 Task: Toggle the select subwords in the smart select.
Action: Mouse moved to (15, 478)
Screenshot: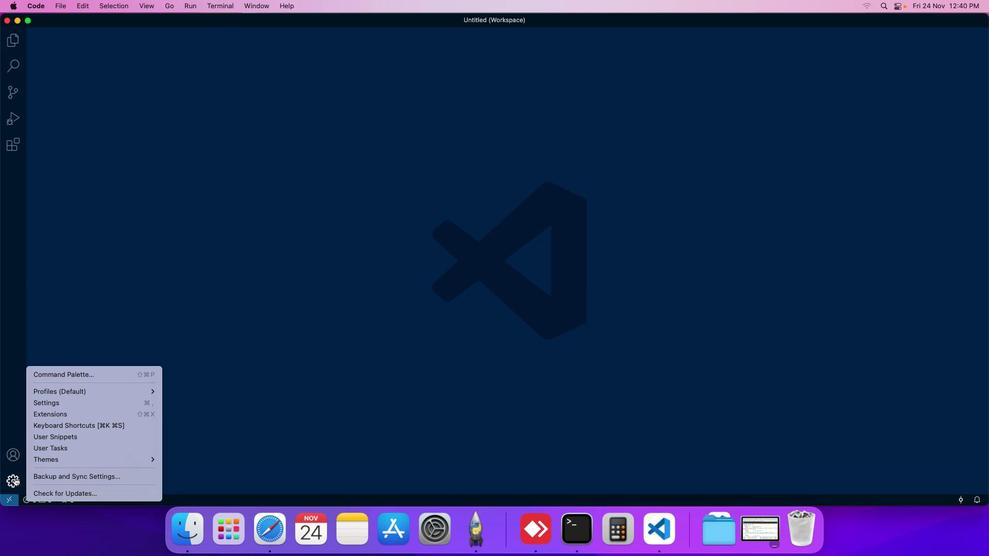 
Action: Mouse pressed left at (15, 478)
Screenshot: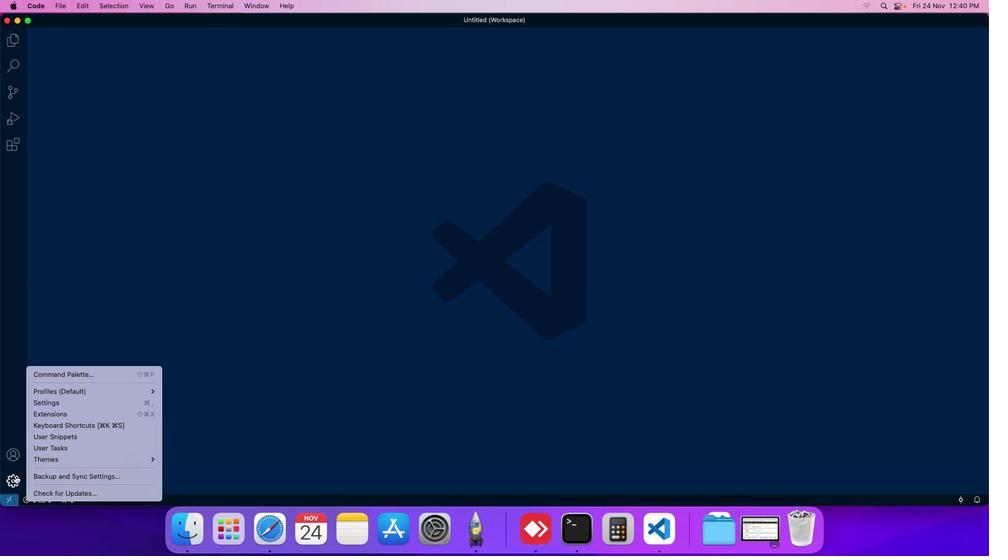 
Action: Mouse moved to (72, 402)
Screenshot: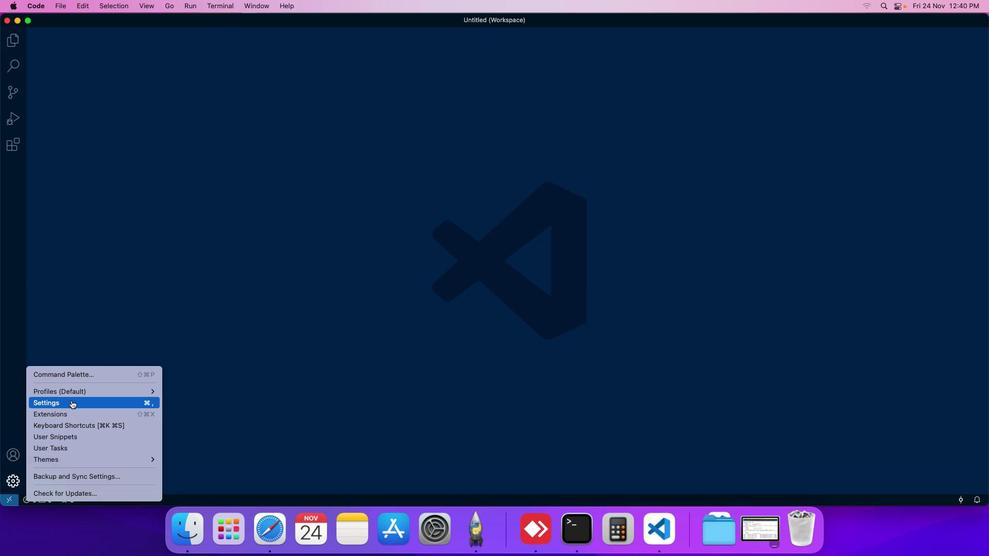 
Action: Mouse pressed left at (72, 402)
Screenshot: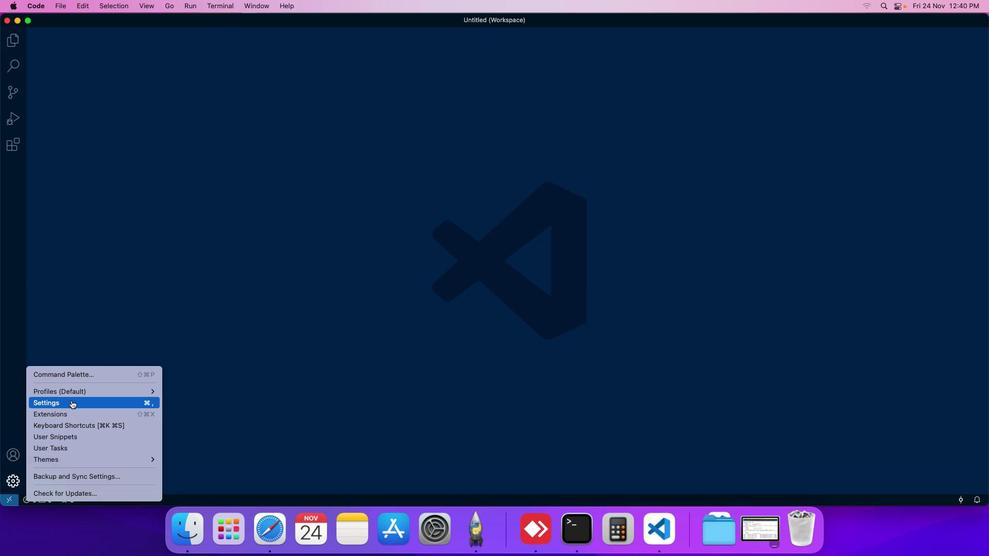 
Action: Mouse moved to (228, 117)
Screenshot: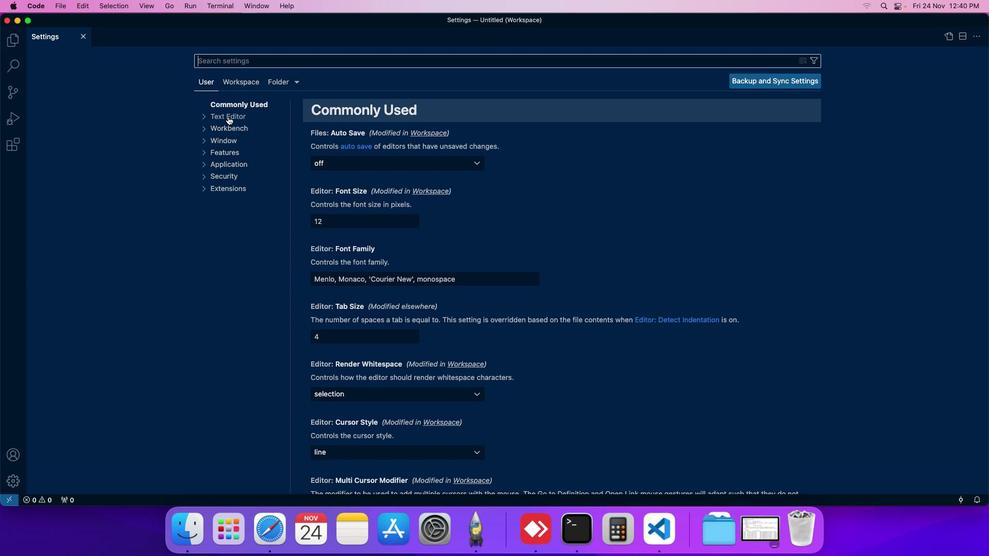 
Action: Mouse pressed left at (228, 117)
Screenshot: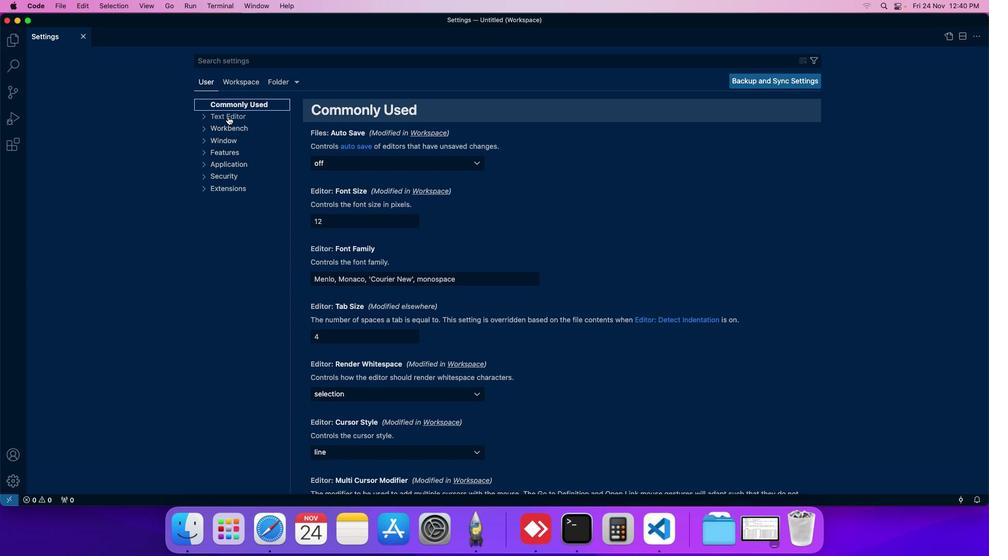 
Action: Mouse moved to (340, 210)
Screenshot: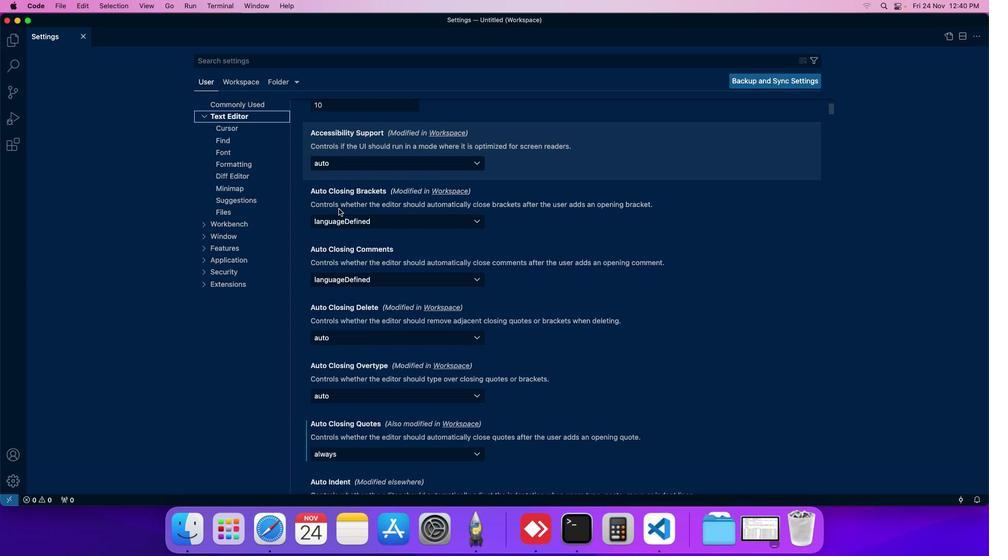 
Action: Mouse scrolled (340, 210) with delta (1, 0)
Screenshot: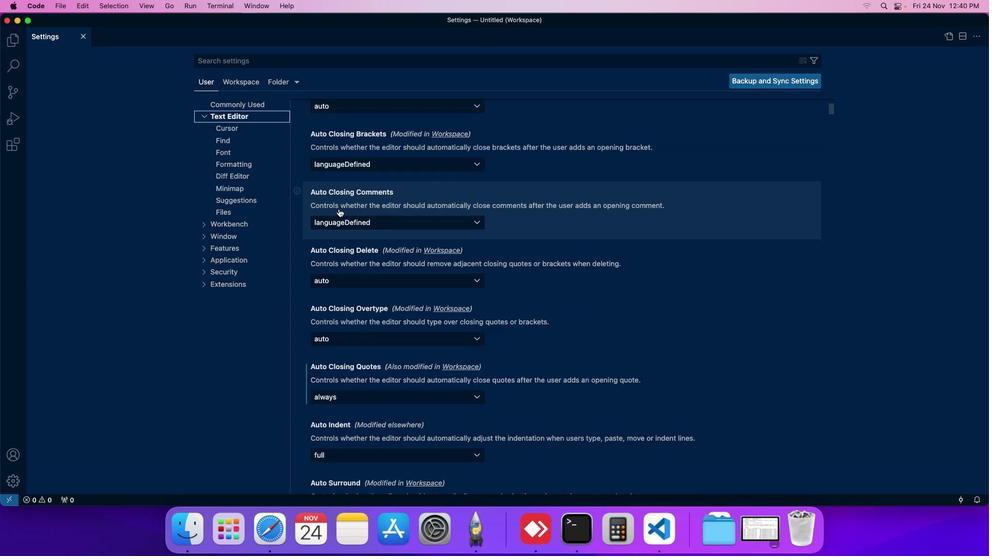 
Action: Mouse scrolled (340, 210) with delta (1, 0)
Screenshot: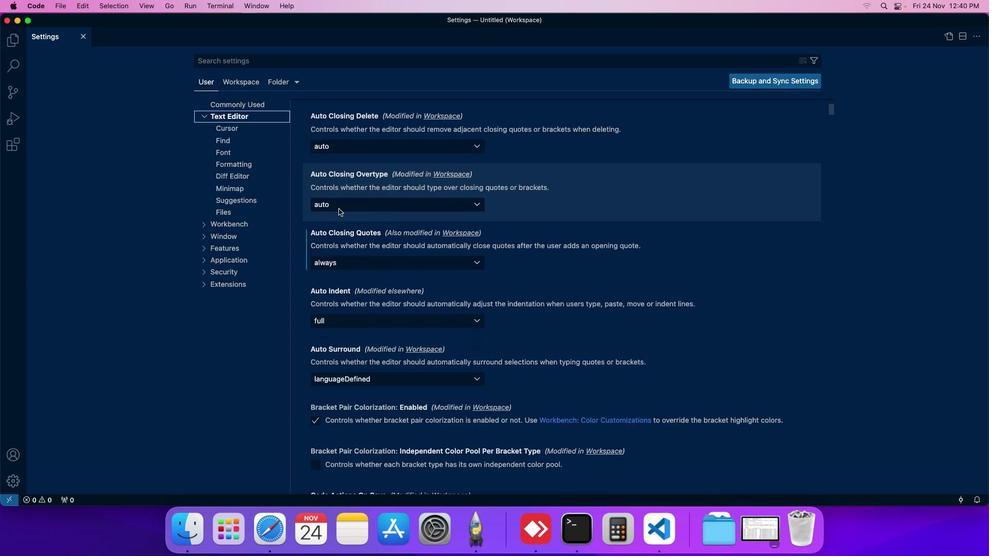 
Action: Mouse scrolled (340, 210) with delta (1, 0)
Screenshot: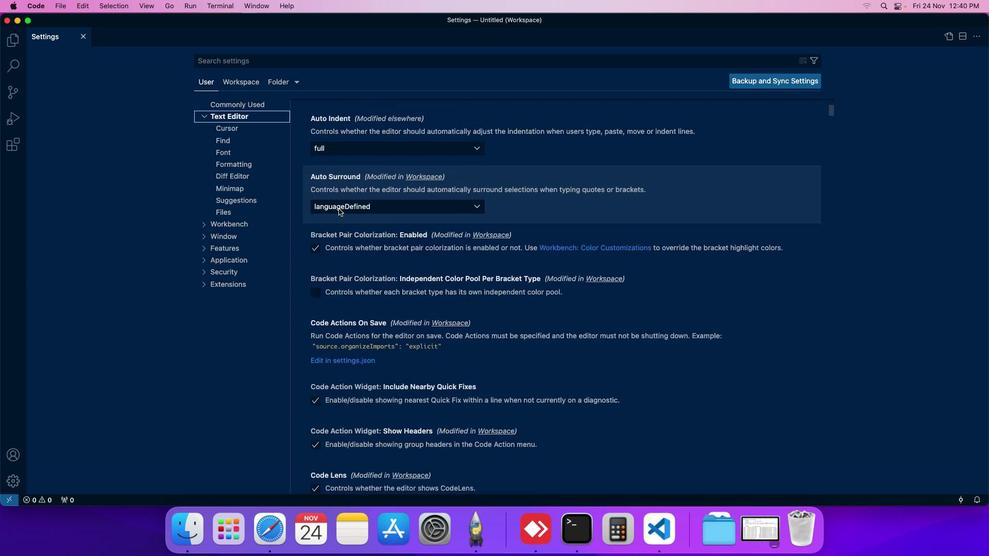 
Action: Mouse scrolled (340, 210) with delta (1, 0)
Screenshot: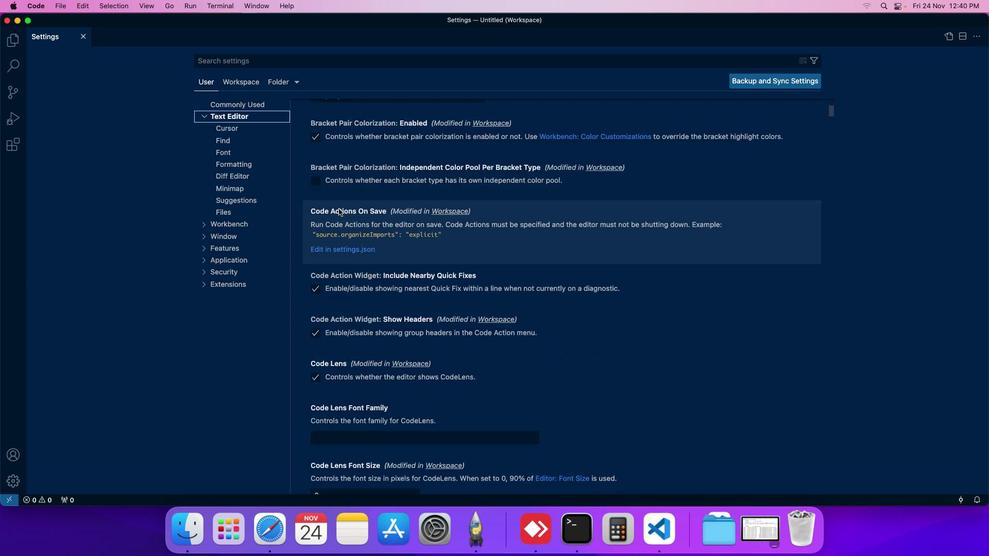 
Action: Mouse scrolled (340, 210) with delta (1, 0)
Screenshot: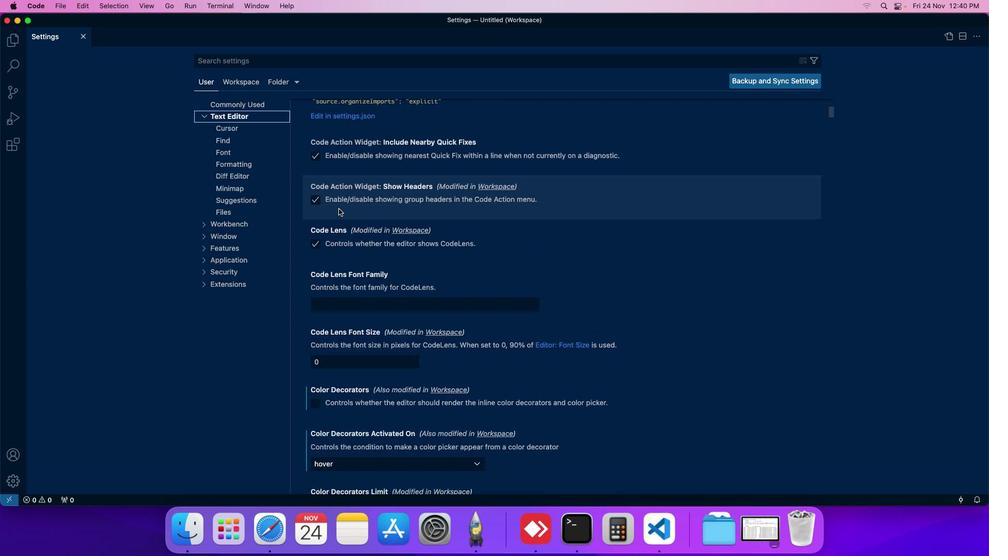 
Action: Mouse moved to (340, 210)
Screenshot: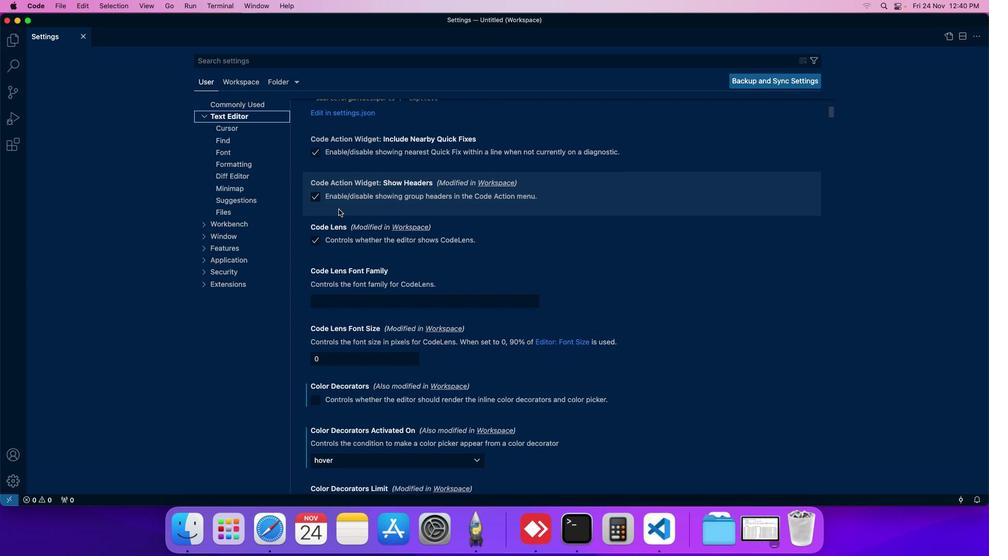 
Action: Mouse scrolled (340, 210) with delta (1, 0)
Screenshot: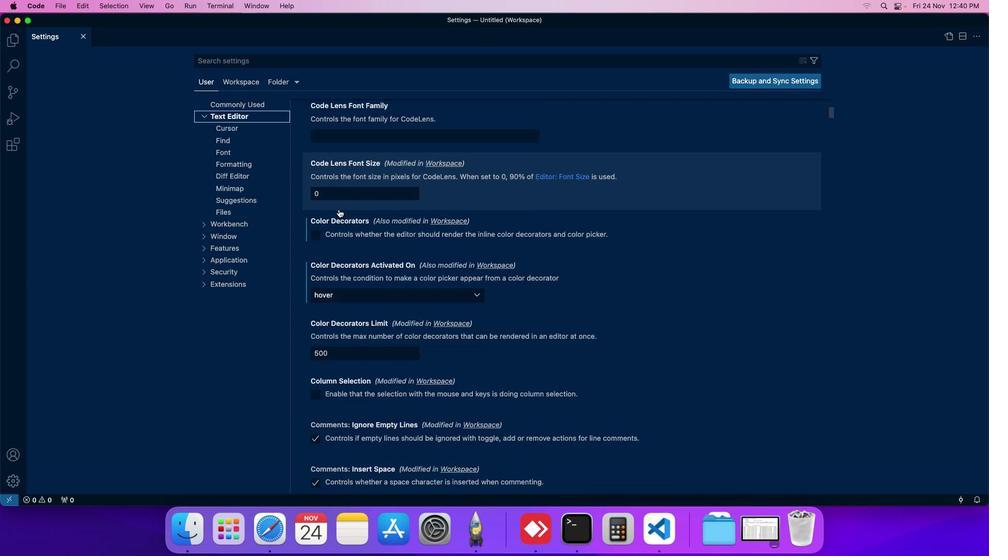
Action: Mouse scrolled (340, 210) with delta (1, 0)
Screenshot: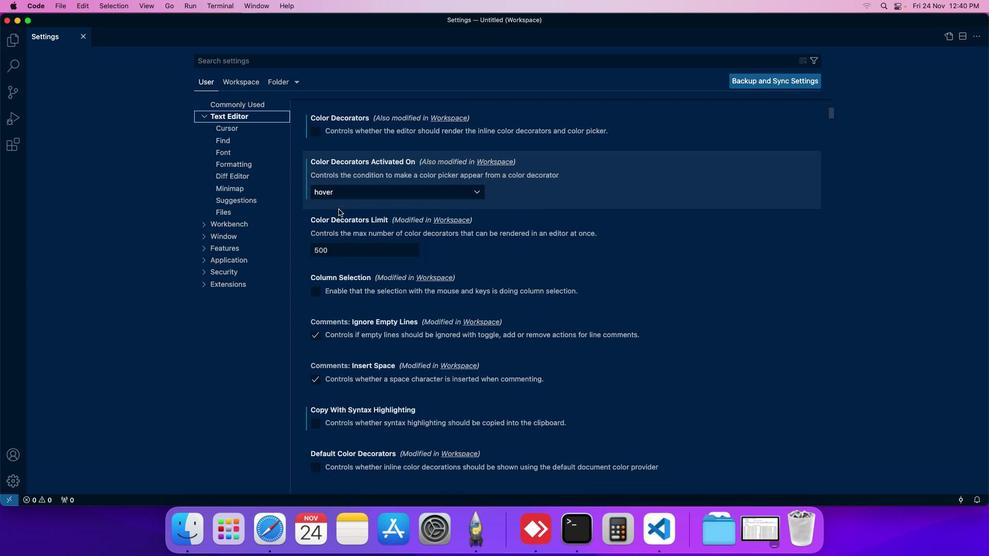 
Action: Mouse scrolled (340, 210) with delta (1, 0)
Screenshot: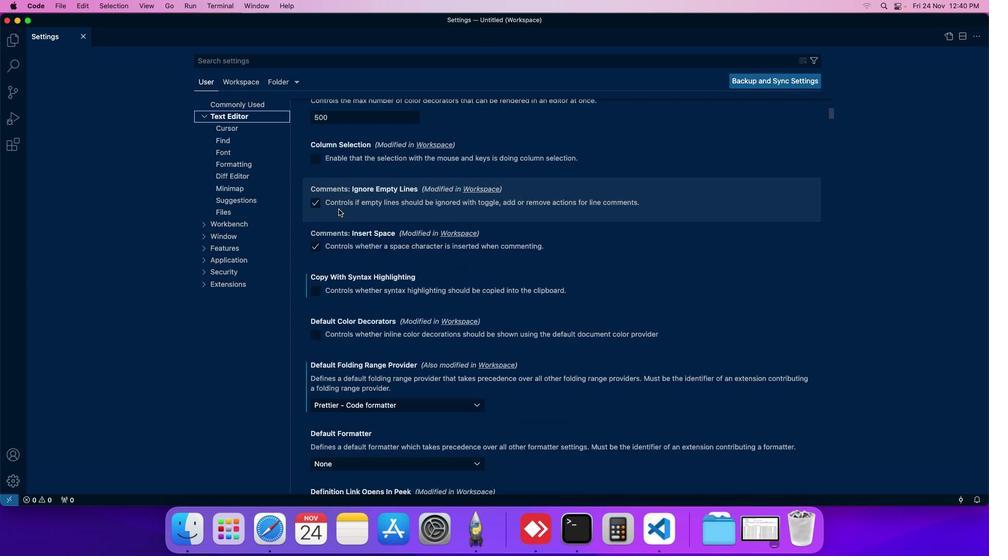 
Action: Mouse scrolled (340, 210) with delta (1, 0)
Screenshot: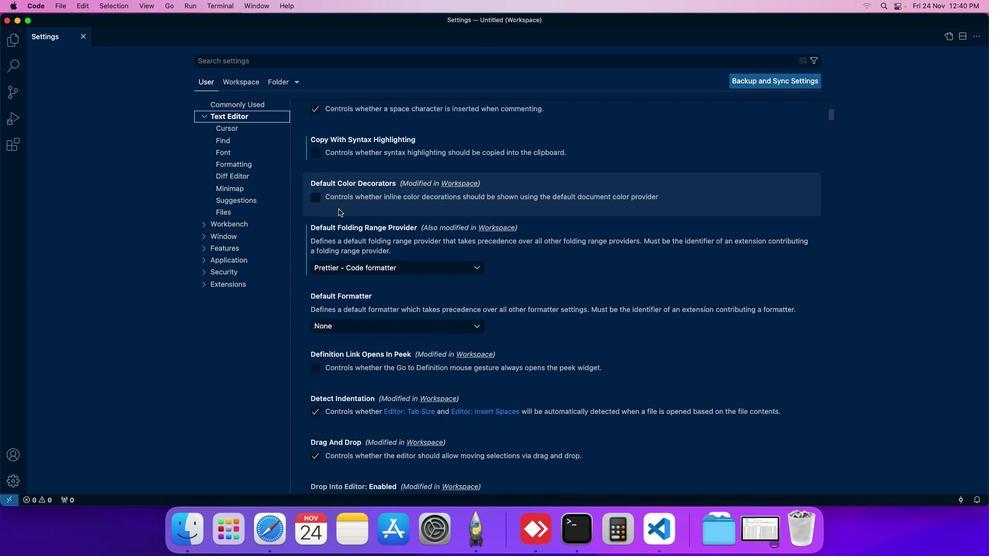 
Action: Mouse scrolled (340, 210) with delta (1, 0)
Screenshot: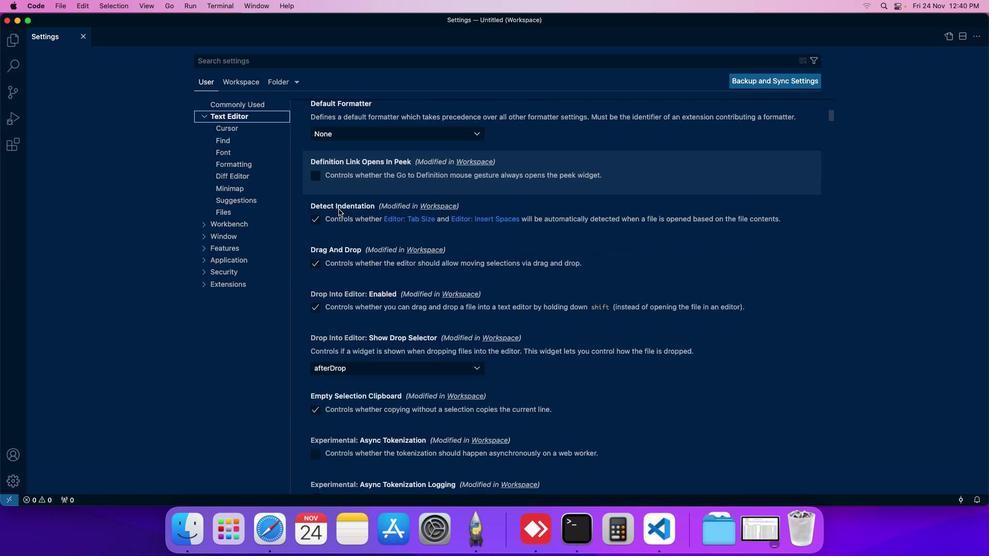 
Action: Mouse scrolled (340, 210) with delta (1, 0)
Screenshot: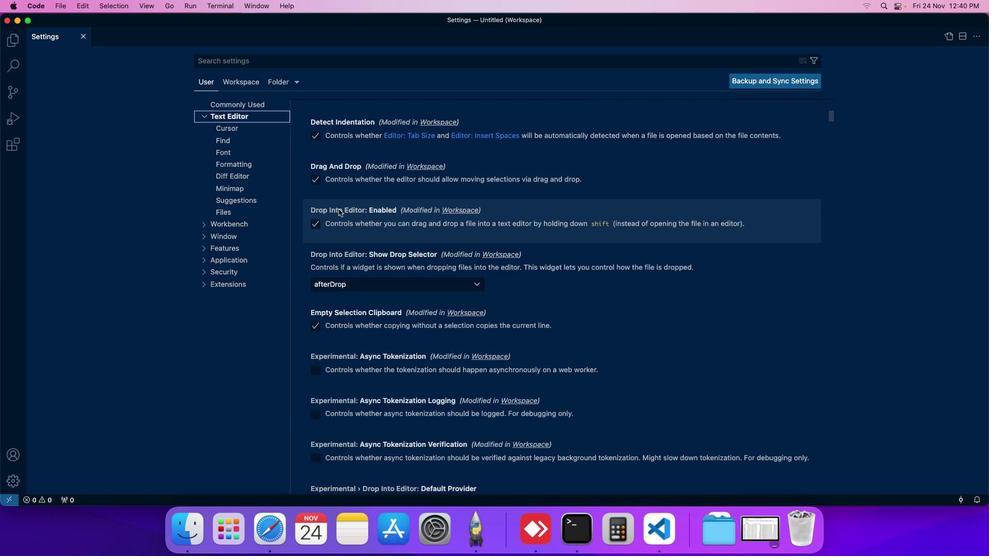 
Action: Mouse scrolled (340, 210) with delta (1, 0)
Screenshot: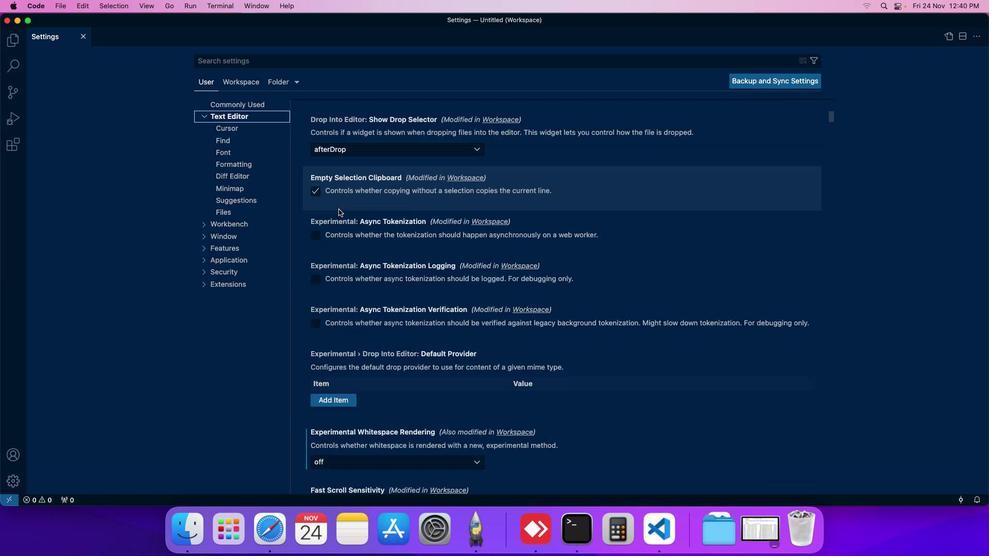 
Action: Mouse scrolled (340, 210) with delta (1, 0)
Screenshot: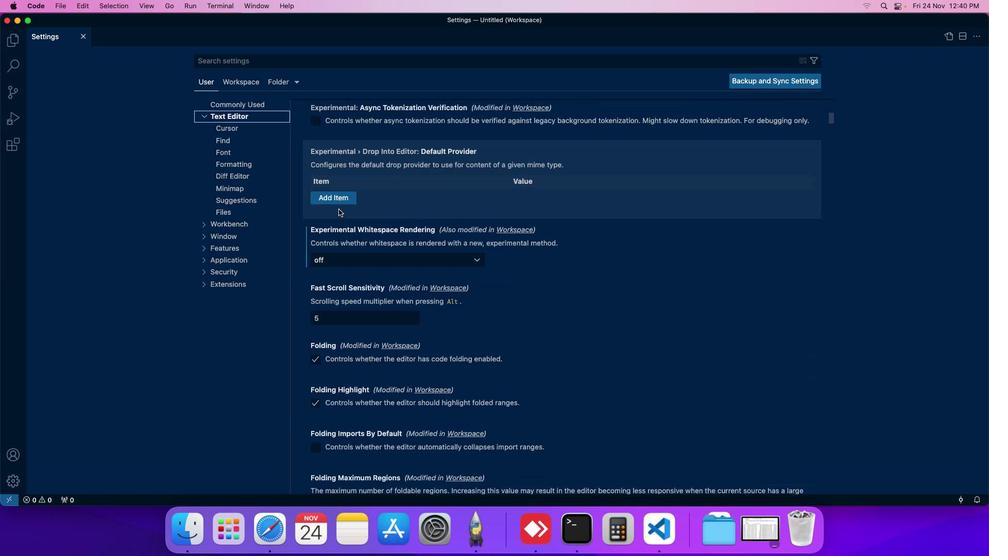 
Action: Mouse scrolled (340, 210) with delta (1, 0)
Screenshot: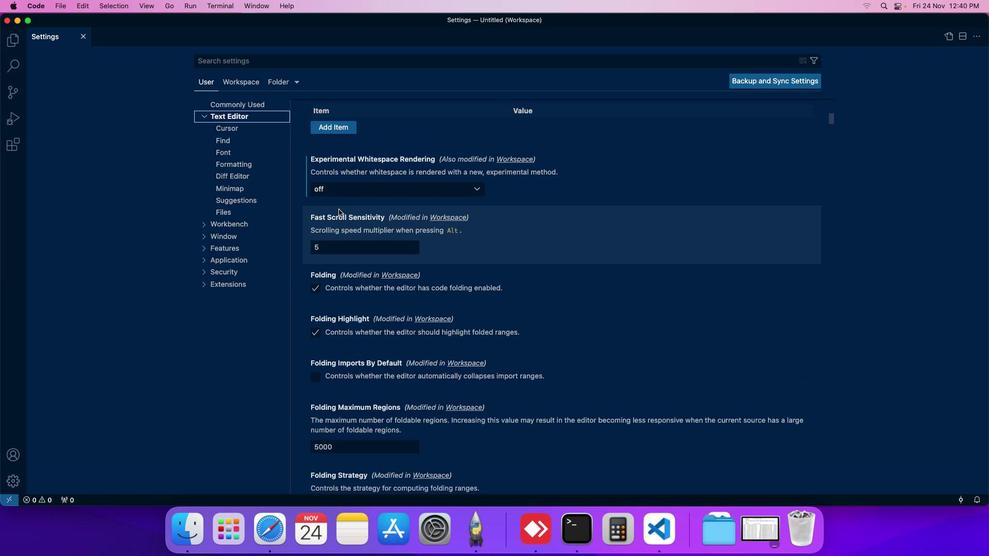 
Action: Mouse scrolled (340, 210) with delta (1, 0)
Screenshot: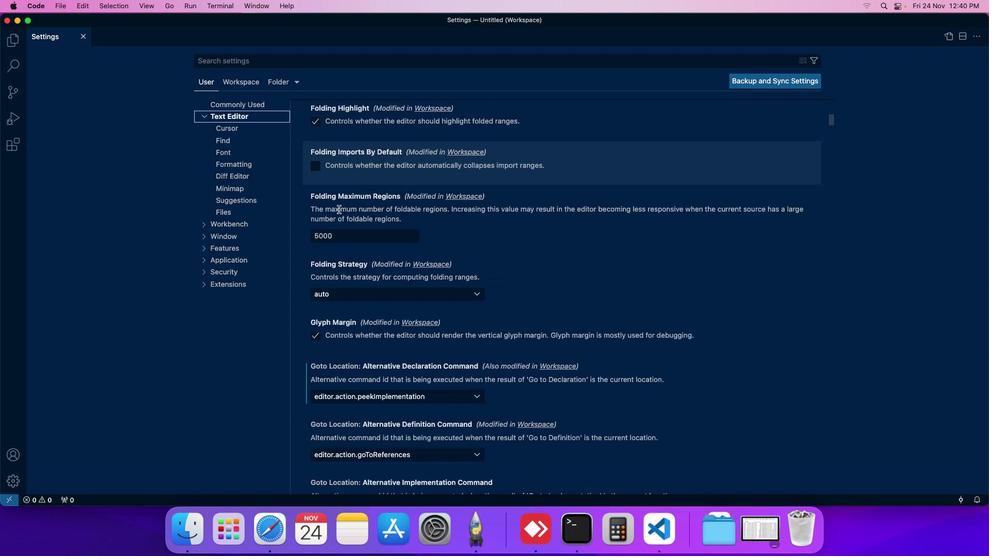 
Action: Mouse scrolled (340, 210) with delta (1, 0)
Screenshot: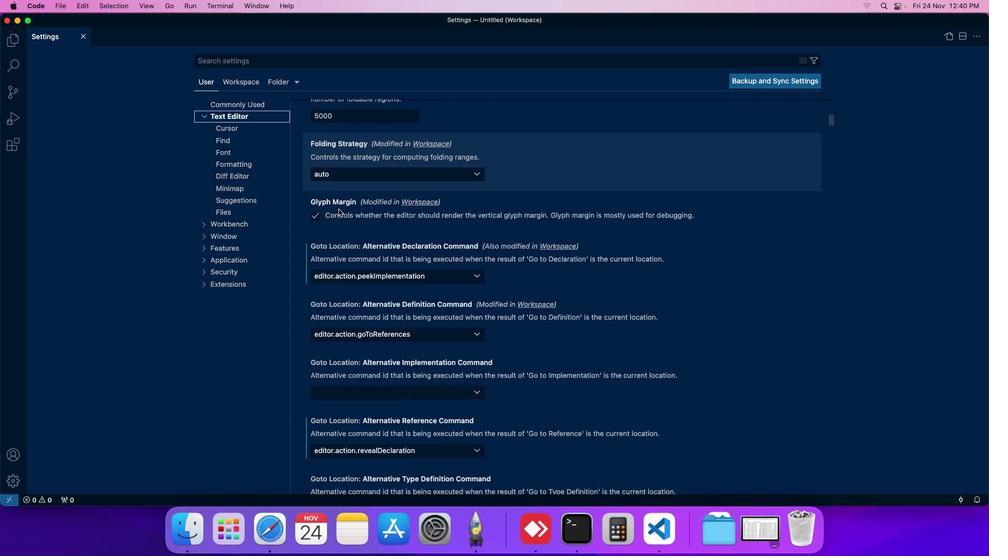 
Action: Mouse scrolled (340, 210) with delta (1, 0)
Screenshot: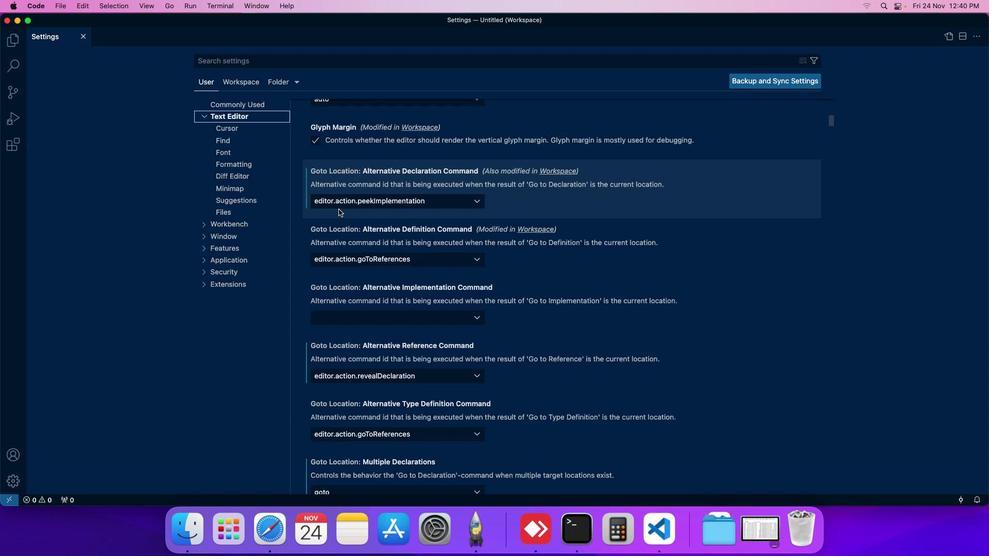 
Action: Mouse scrolled (340, 210) with delta (1, 0)
Screenshot: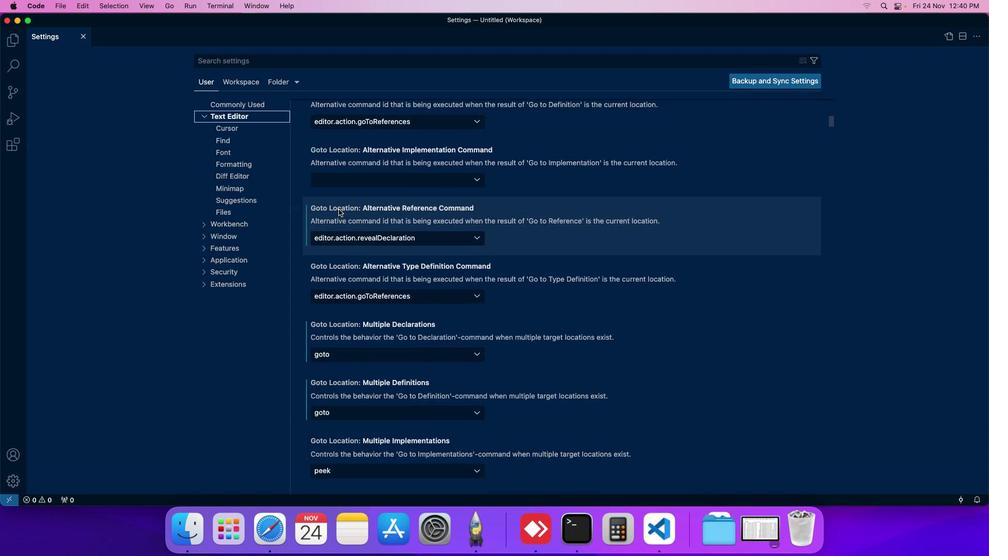 
Action: Mouse scrolled (340, 210) with delta (1, 0)
Screenshot: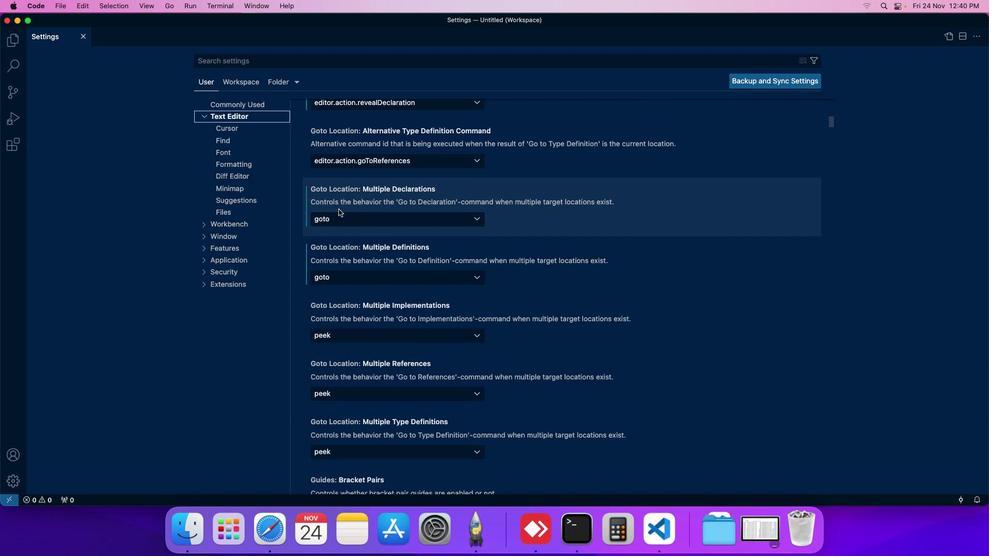 
Action: Mouse moved to (339, 210)
Screenshot: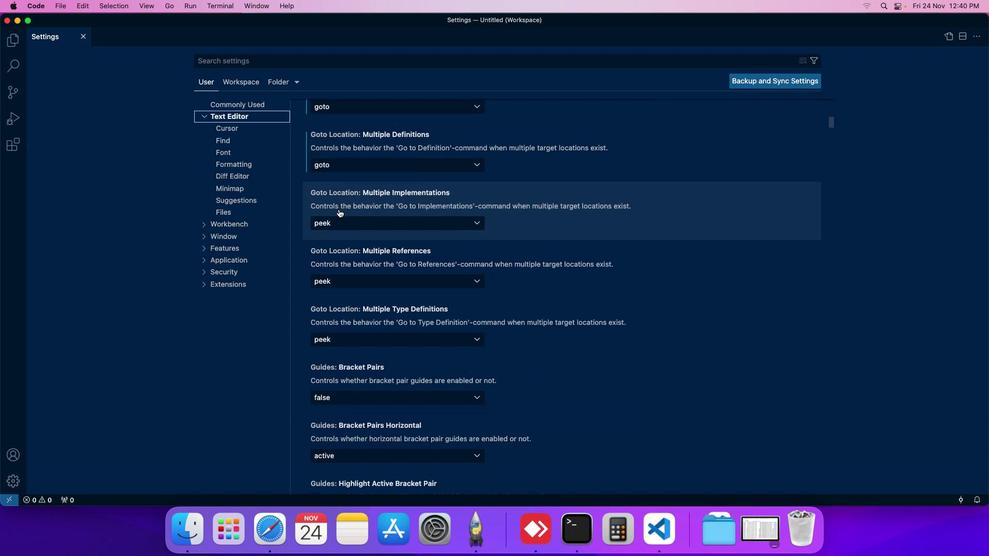 
Action: Mouse scrolled (339, 210) with delta (1, 0)
Screenshot: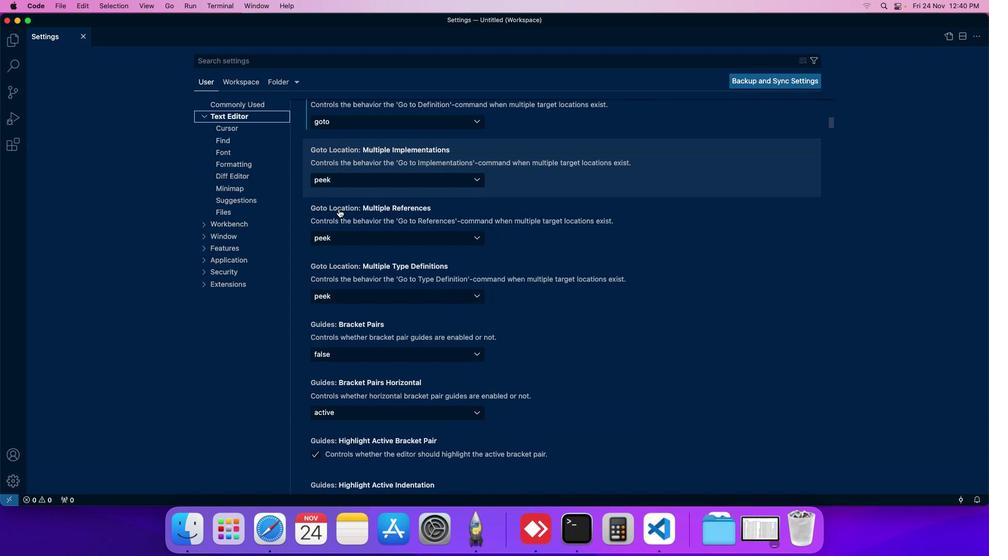 
Action: Mouse scrolled (339, 210) with delta (1, 0)
Screenshot: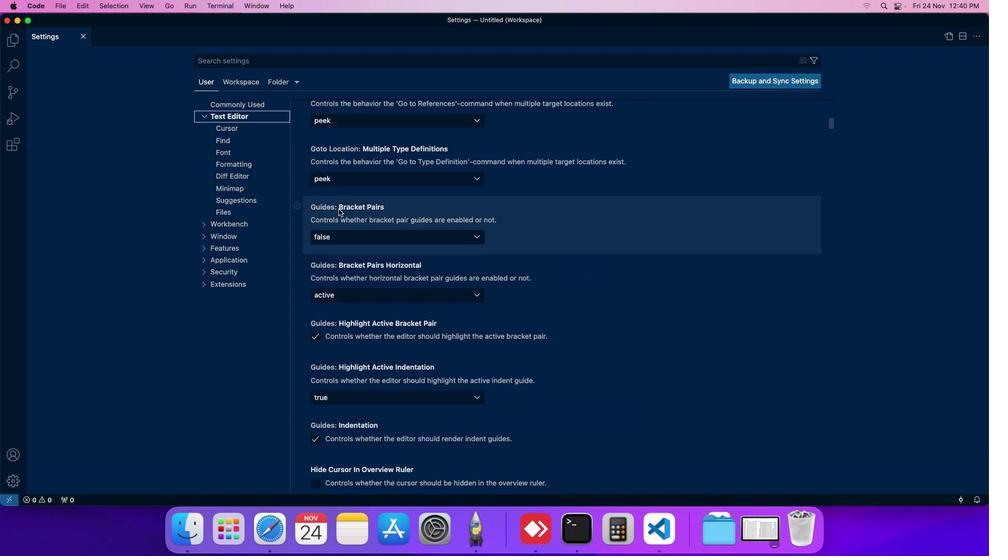 
Action: Mouse scrolled (339, 210) with delta (1, 0)
Screenshot: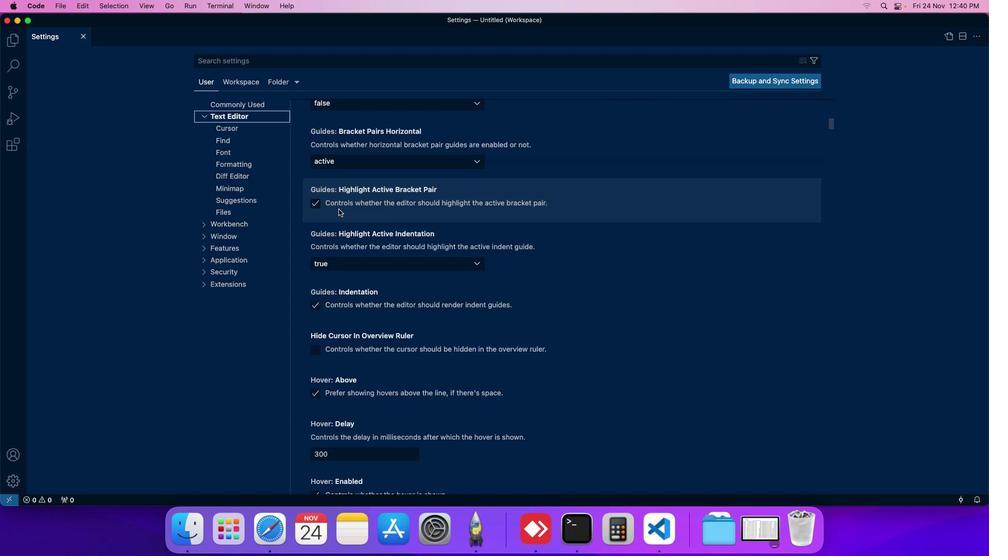
Action: Mouse scrolled (339, 210) with delta (1, 0)
Screenshot: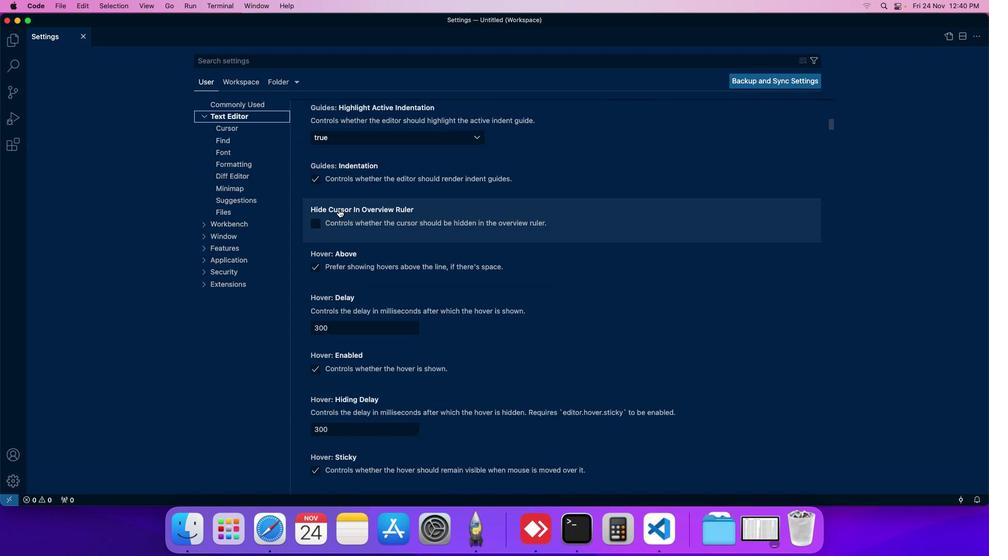 
Action: Mouse scrolled (339, 210) with delta (1, 0)
Screenshot: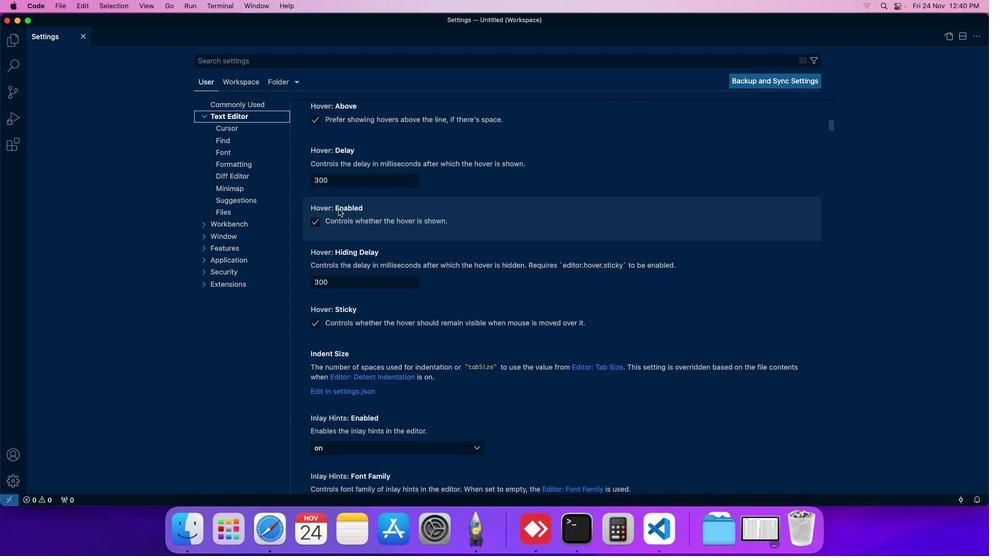 
Action: Mouse scrolled (339, 210) with delta (1, 0)
Screenshot: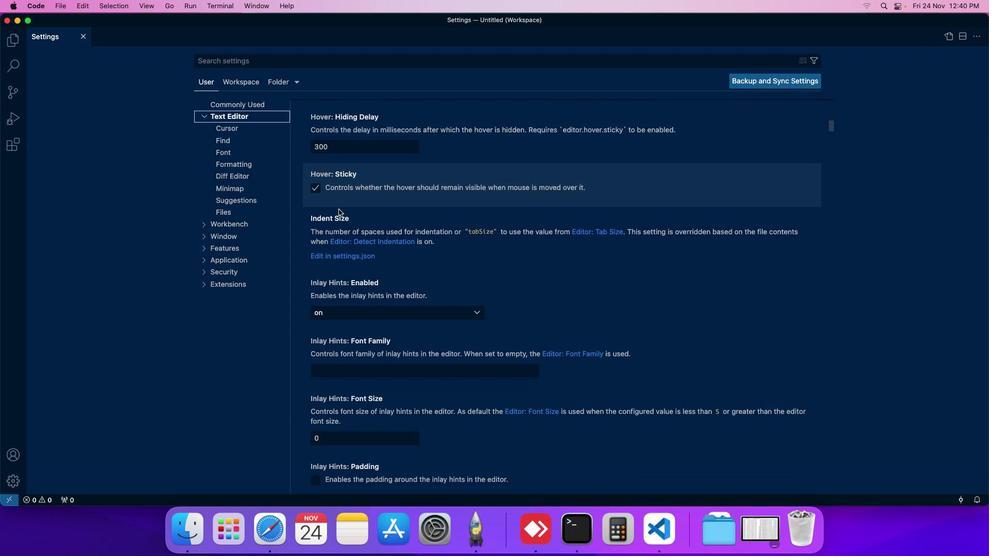 
Action: Mouse scrolled (339, 210) with delta (1, 0)
Screenshot: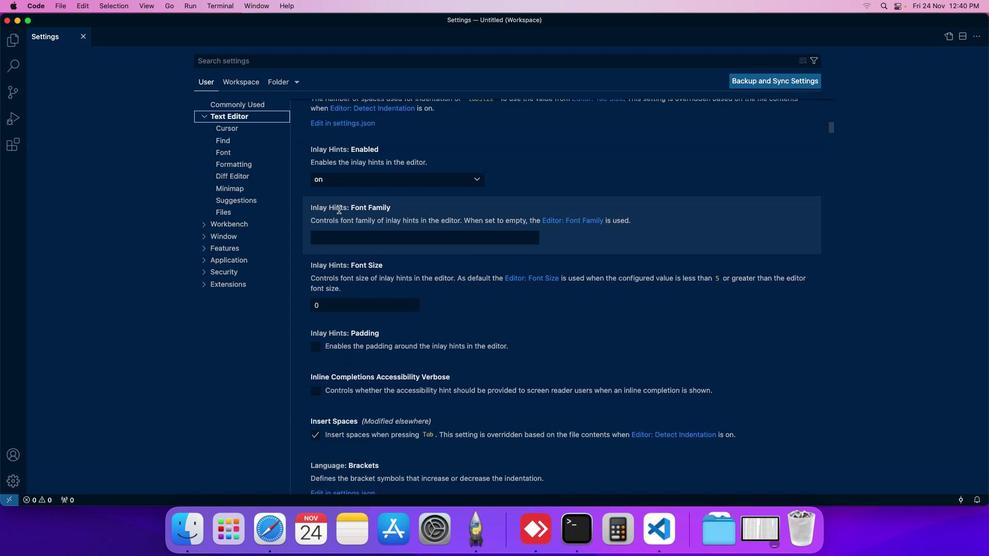 
Action: Mouse scrolled (339, 210) with delta (1, 0)
Screenshot: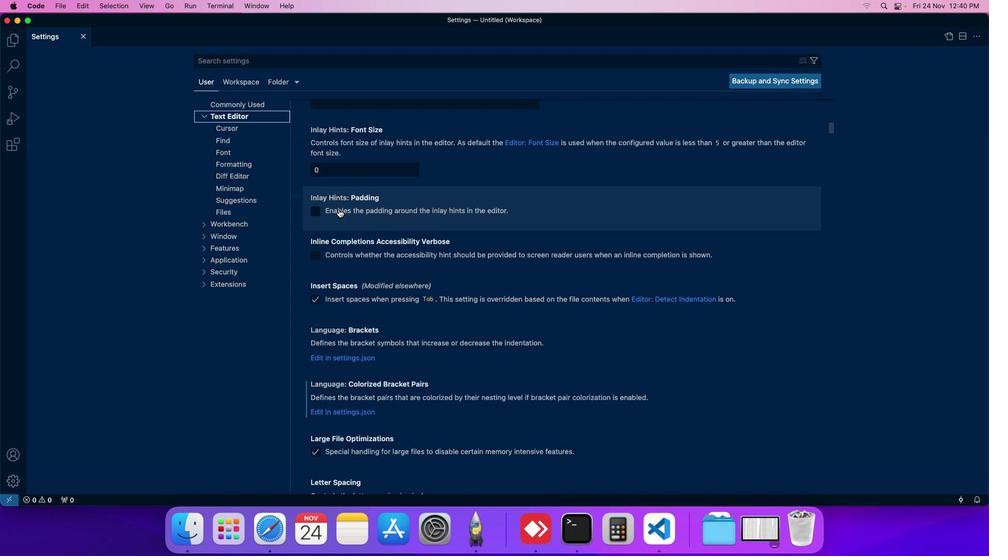 
Action: Mouse scrolled (339, 210) with delta (1, 0)
Screenshot: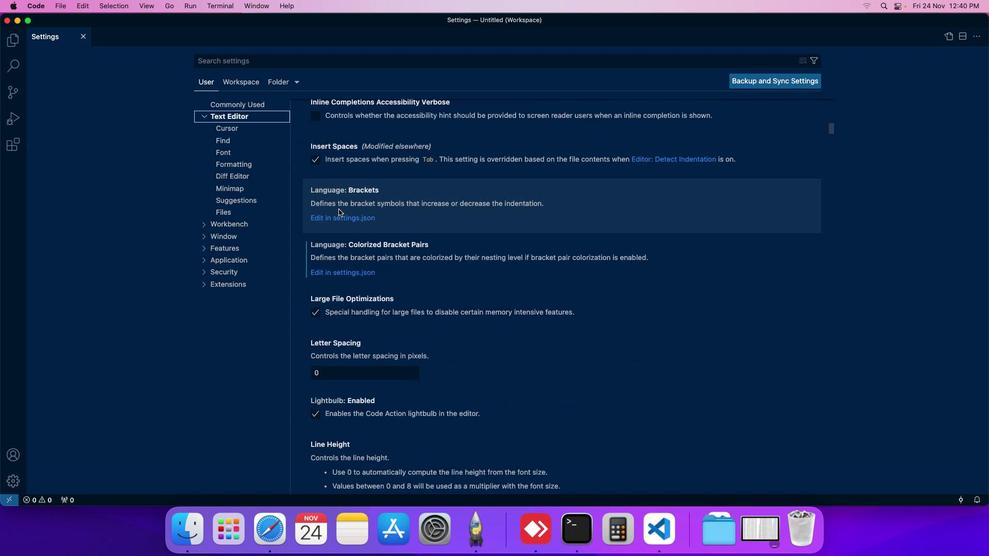 
Action: Mouse scrolled (339, 210) with delta (1, 0)
Screenshot: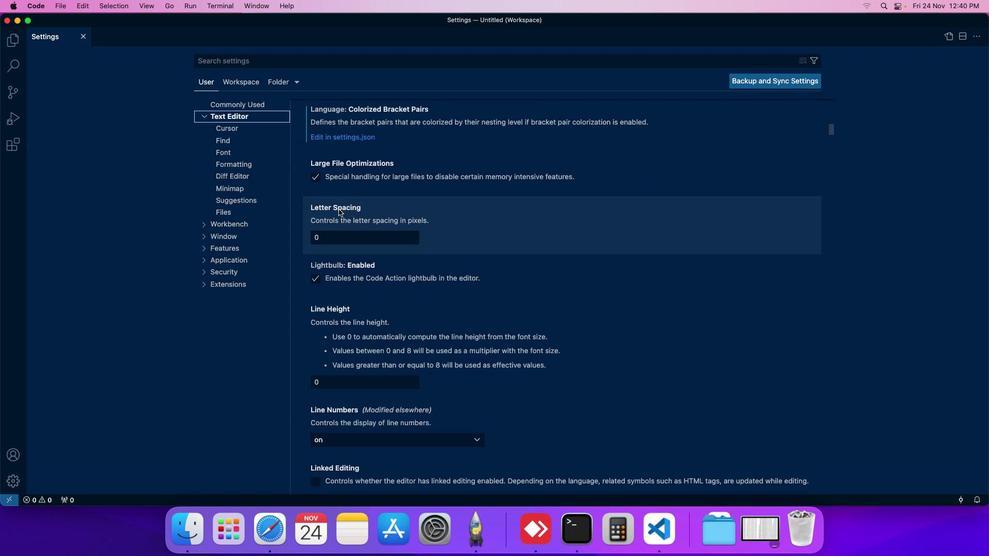 
Action: Mouse scrolled (339, 210) with delta (1, 0)
Screenshot: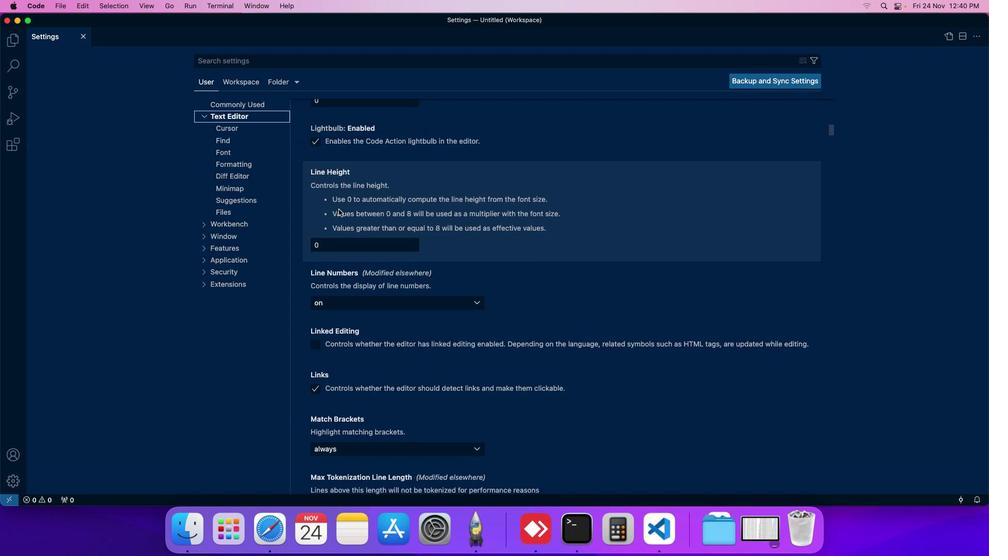 
Action: Mouse scrolled (339, 210) with delta (1, 0)
Screenshot: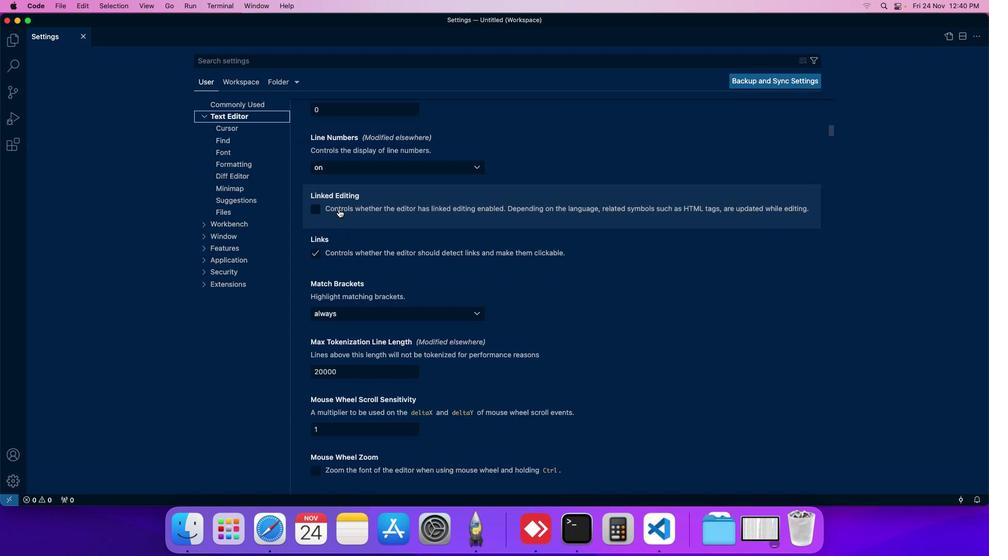 
Action: Mouse scrolled (339, 210) with delta (1, 0)
Screenshot: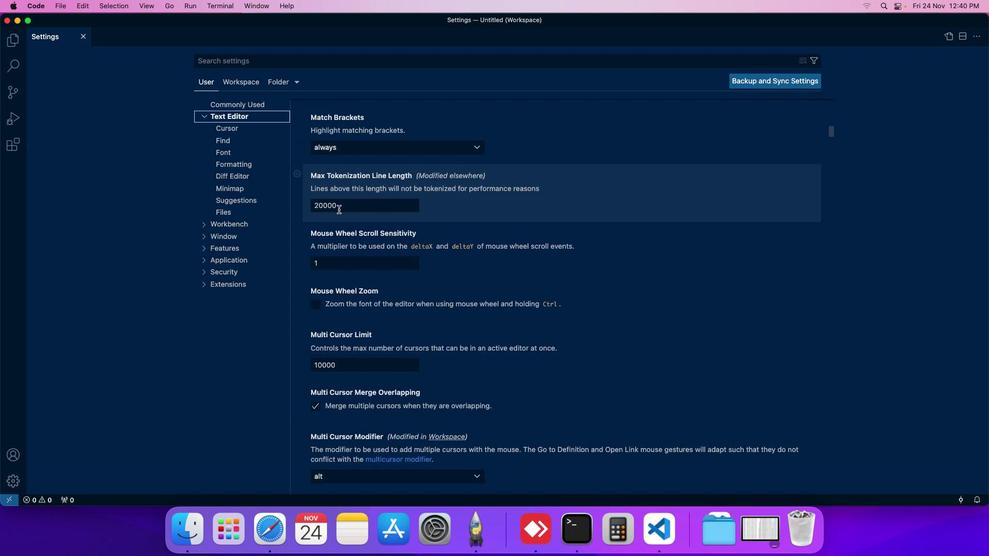 
Action: Mouse scrolled (339, 210) with delta (1, 0)
Screenshot: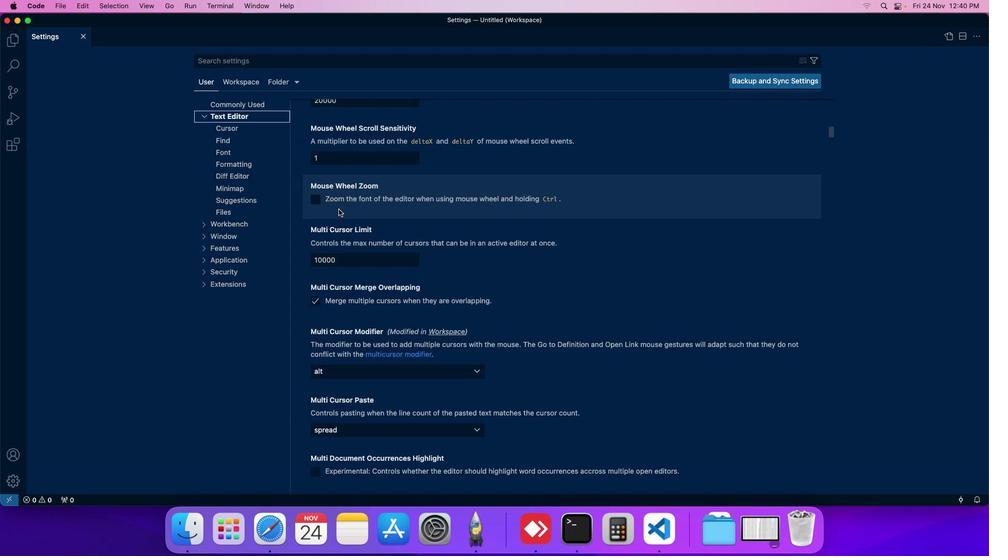 
Action: Mouse scrolled (339, 210) with delta (1, 0)
Screenshot: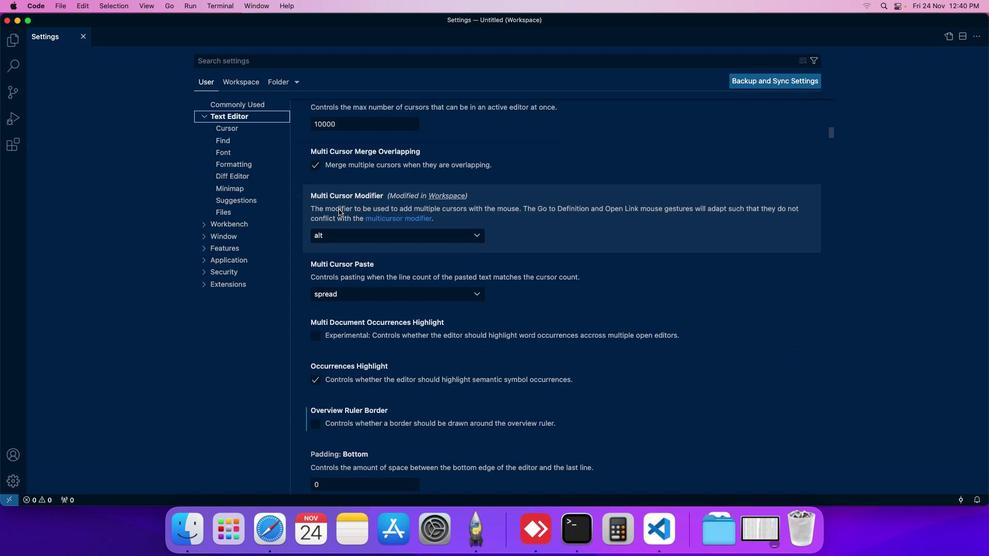 
Action: Mouse scrolled (339, 210) with delta (1, 0)
Screenshot: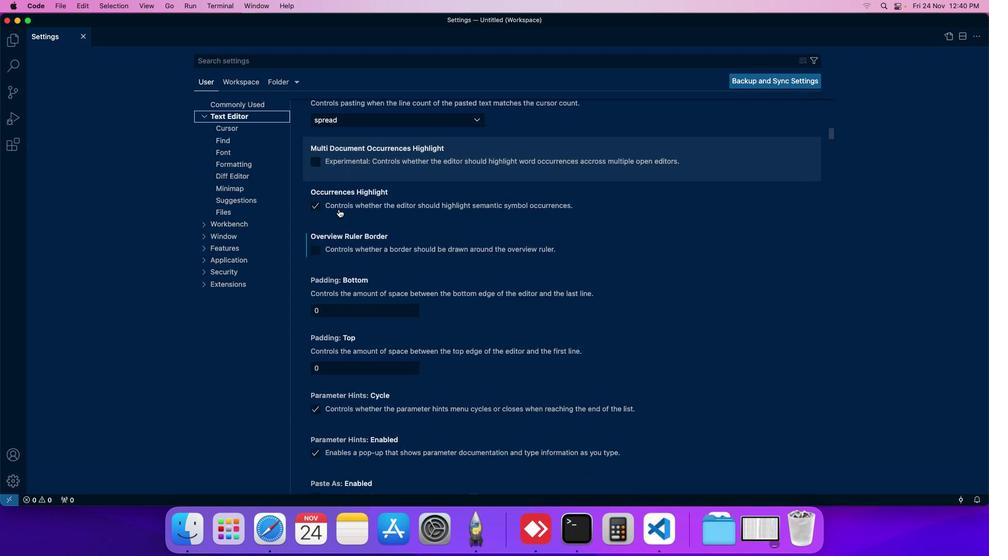 
Action: Mouse scrolled (339, 210) with delta (1, 0)
Screenshot: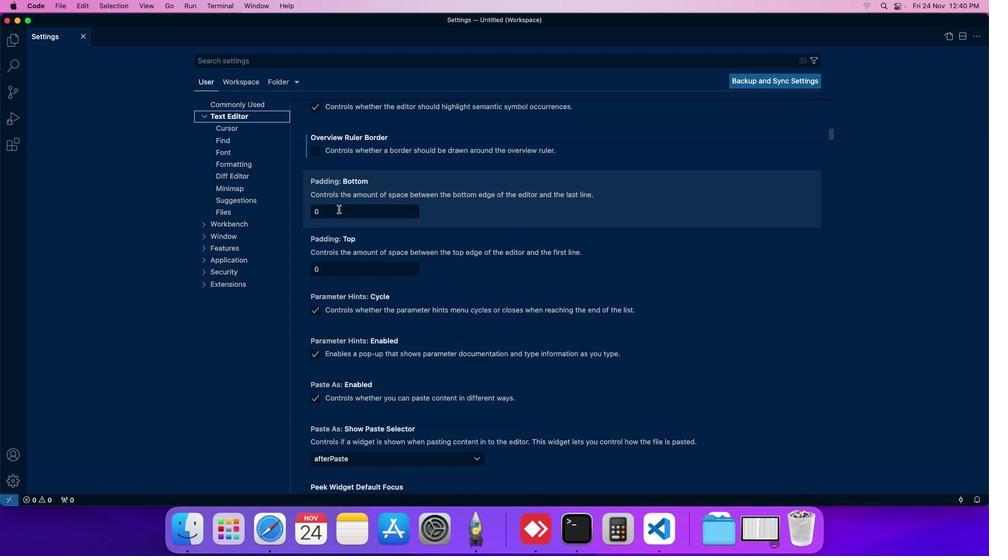
Action: Mouse scrolled (339, 210) with delta (1, 0)
Screenshot: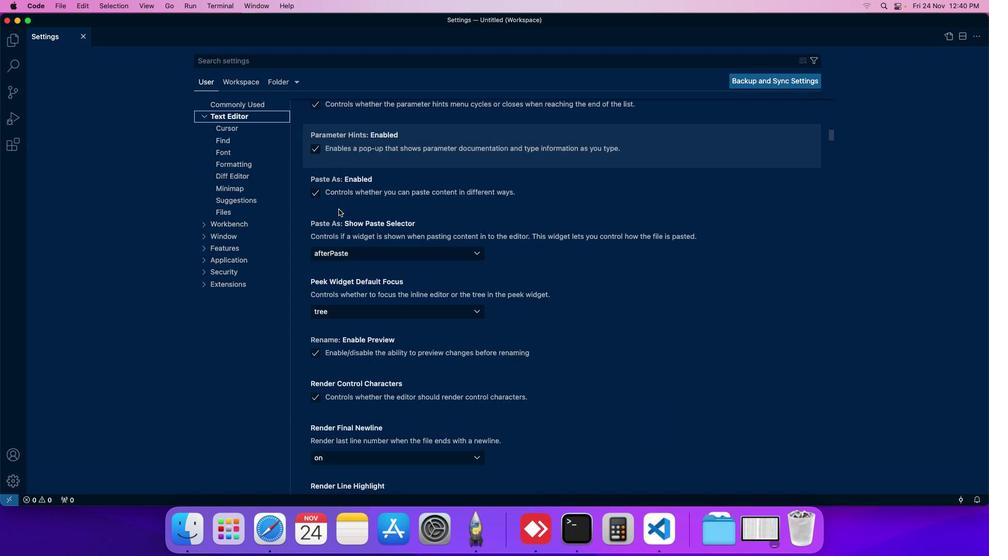 
Action: Mouse scrolled (339, 210) with delta (1, 0)
Screenshot: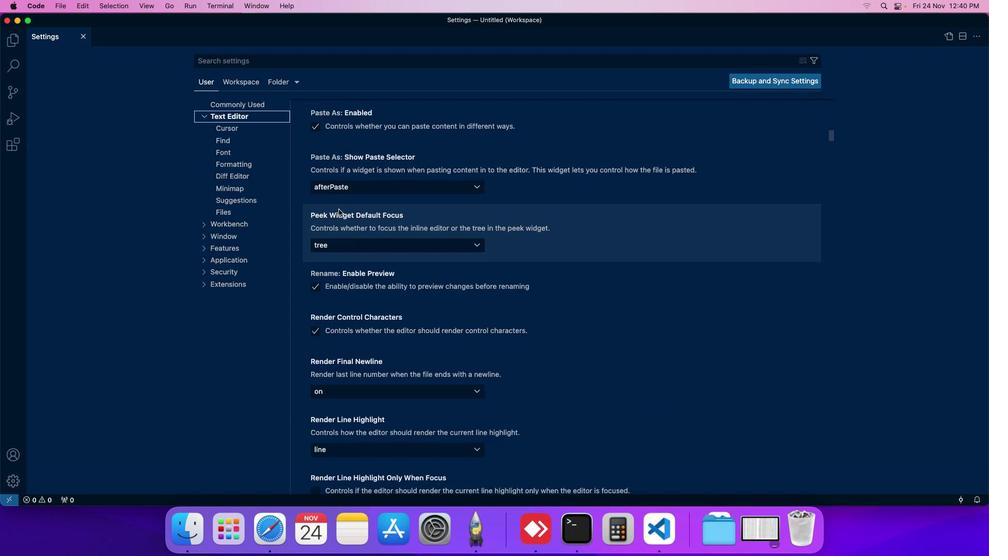 
Action: Mouse scrolled (339, 210) with delta (1, 0)
Screenshot: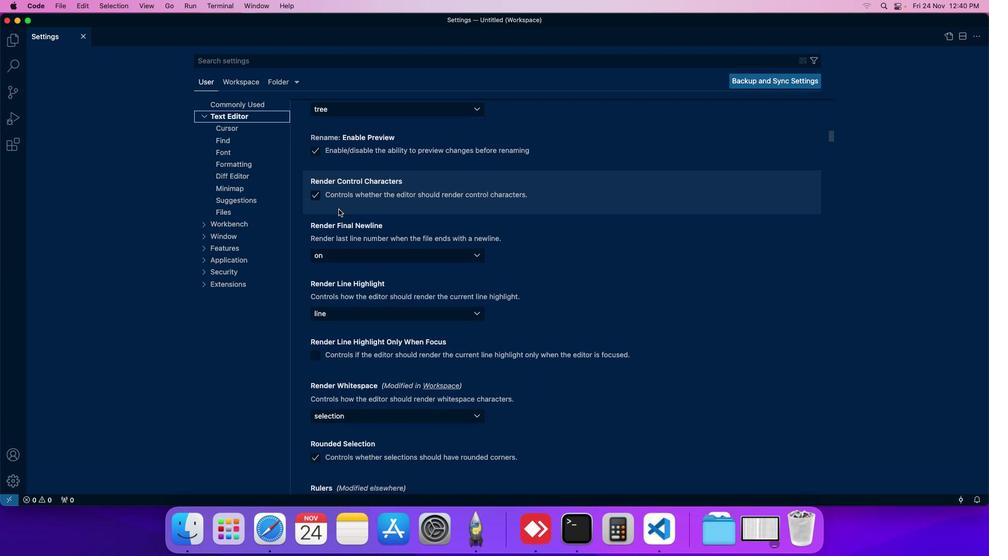 
Action: Mouse scrolled (339, 210) with delta (1, 0)
Screenshot: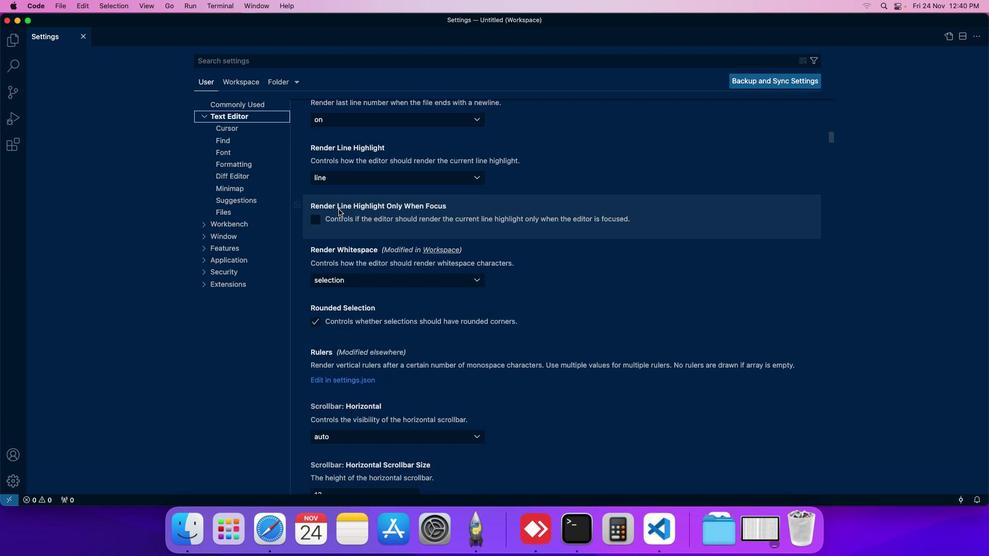 
Action: Mouse scrolled (339, 210) with delta (1, 0)
Screenshot: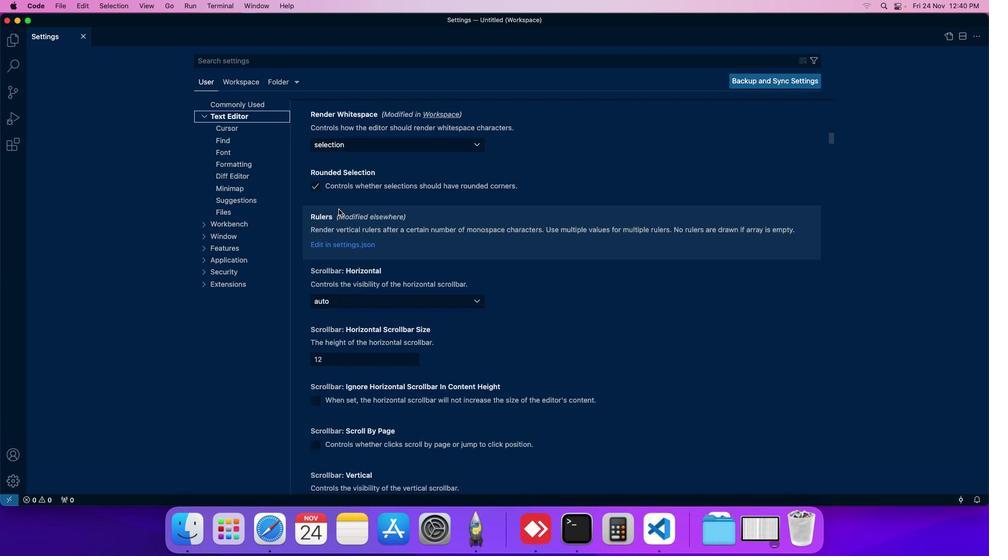 
Action: Mouse scrolled (339, 210) with delta (1, 0)
Screenshot: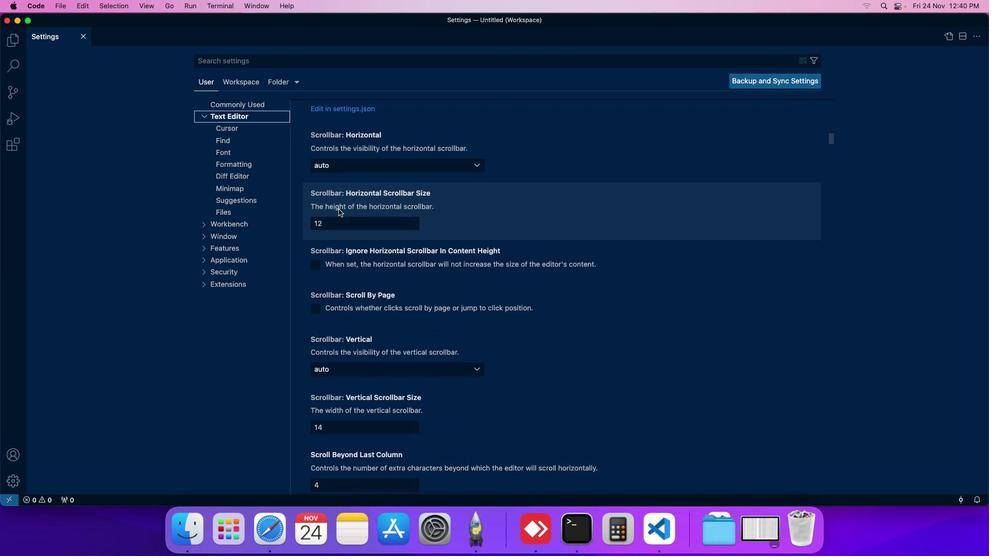 
Action: Mouse scrolled (339, 210) with delta (1, 0)
Screenshot: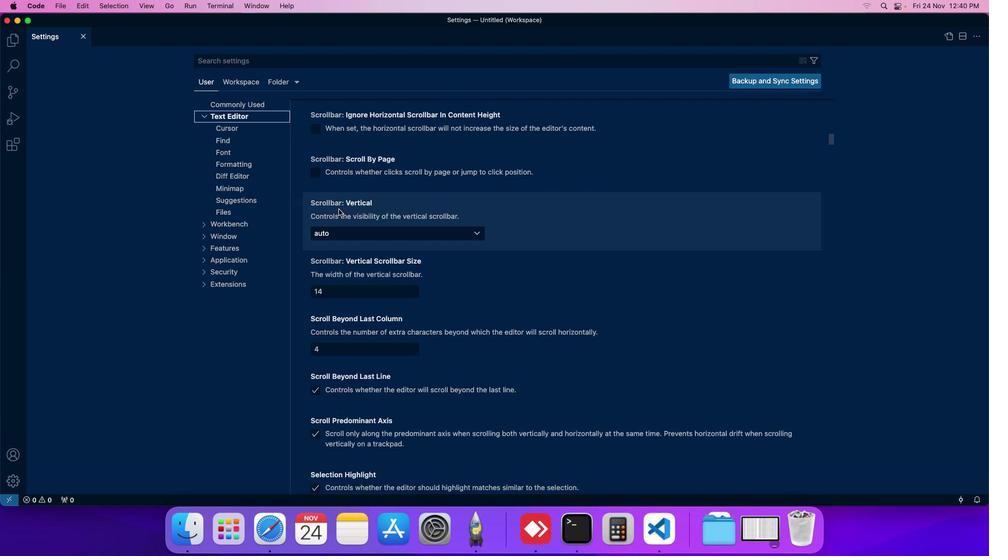 
Action: Mouse scrolled (339, 210) with delta (1, 0)
Screenshot: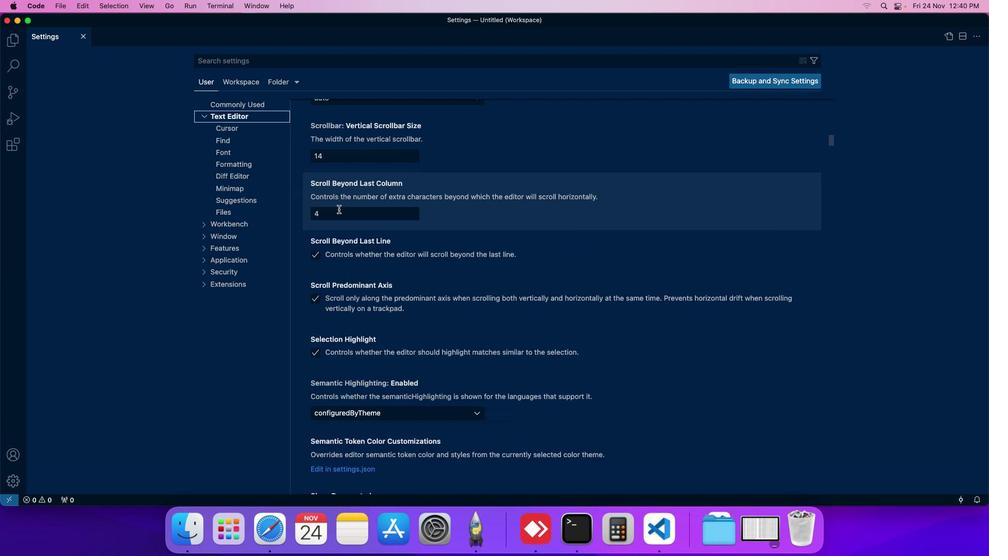 
Action: Mouse scrolled (339, 210) with delta (1, 0)
Screenshot: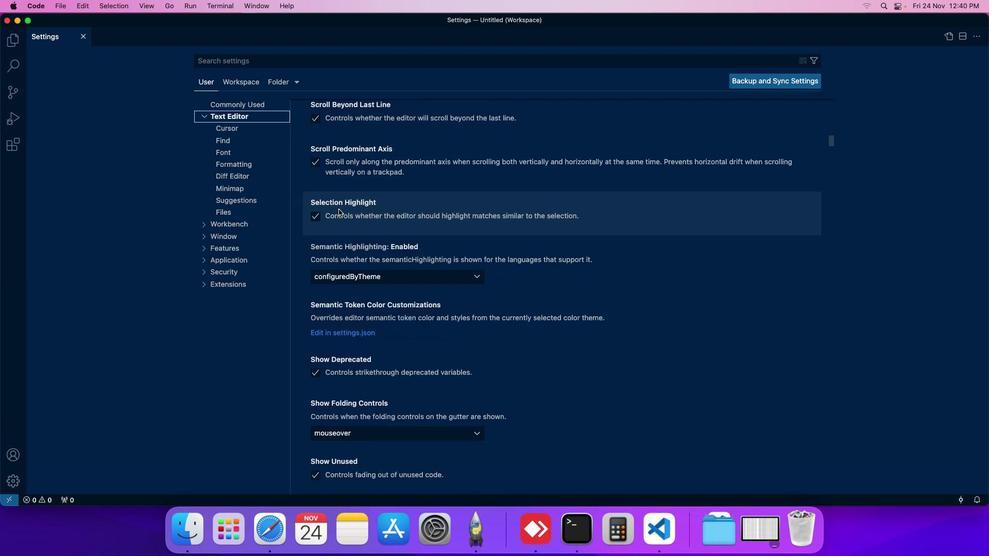 
Action: Mouse scrolled (339, 210) with delta (1, 0)
Screenshot: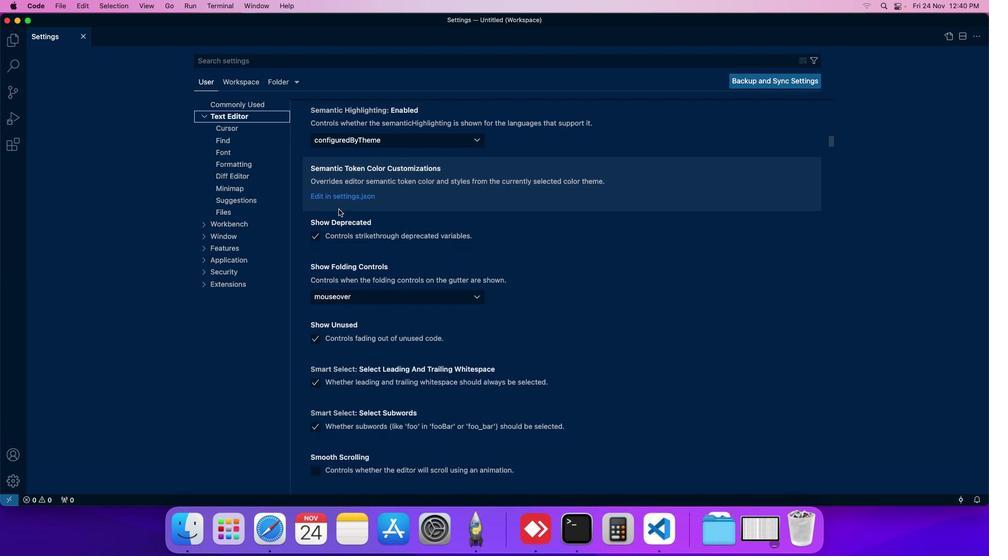 
Action: Mouse scrolled (339, 210) with delta (1, 0)
Screenshot: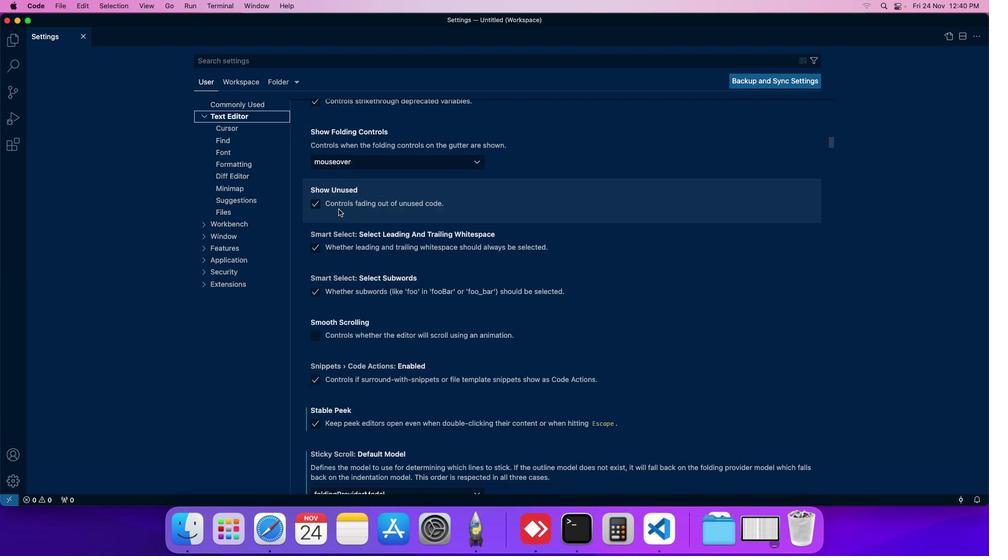 
Action: Mouse moved to (316, 289)
Screenshot: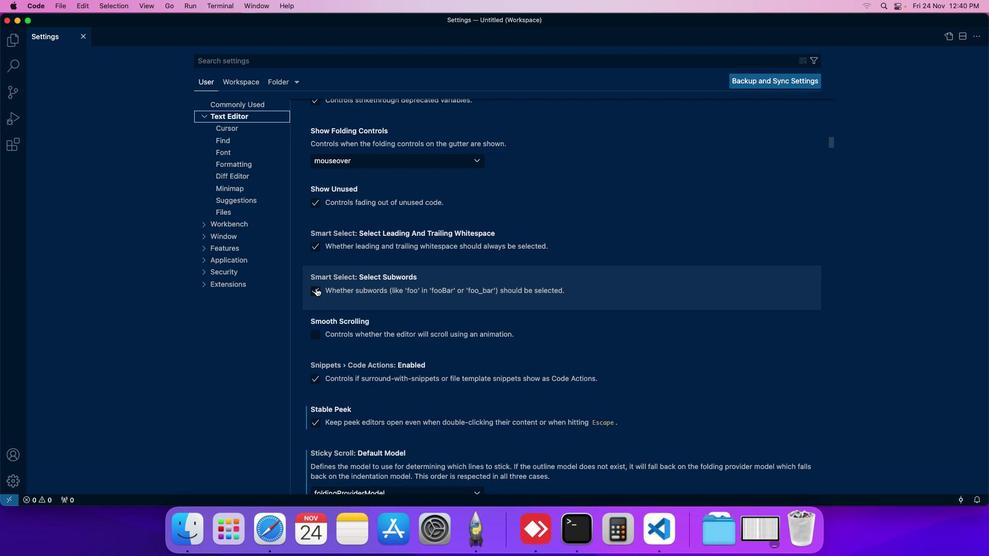 
Action: Mouse pressed left at (316, 289)
Screenshot: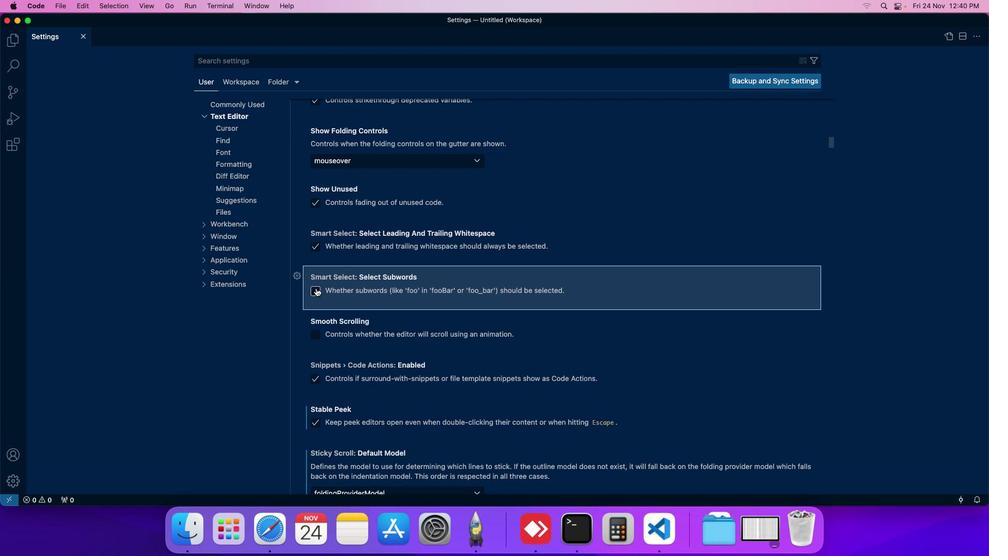 
Action: Mouse moved to (315, 291)
Screenshot: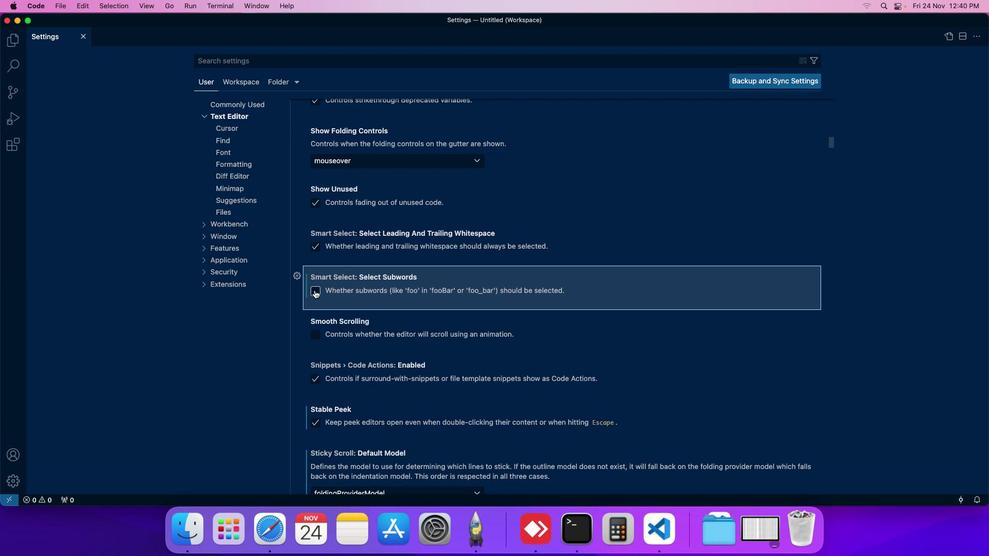 
